 Task: In the  document Computers.txt Select the text and change paragraph spacing to  'Double' Change page orientation to  'Landscape' Add Page color Dark Red
Action: Mouse moved to (253, 321)
Screenshot: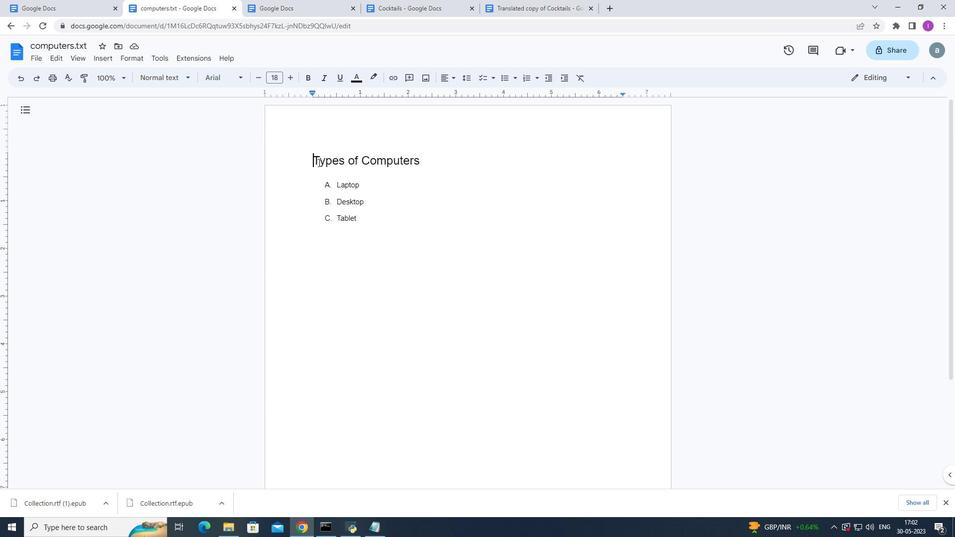
Action: Mouse pressed left at (253, 321)
Screenshot: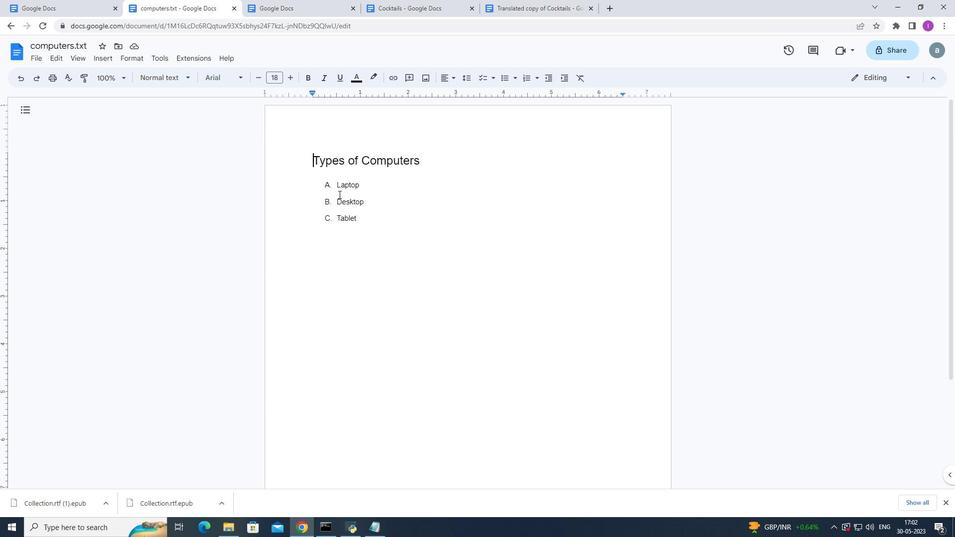 
Action: Mouse moved to (113, 44)
Screenshot: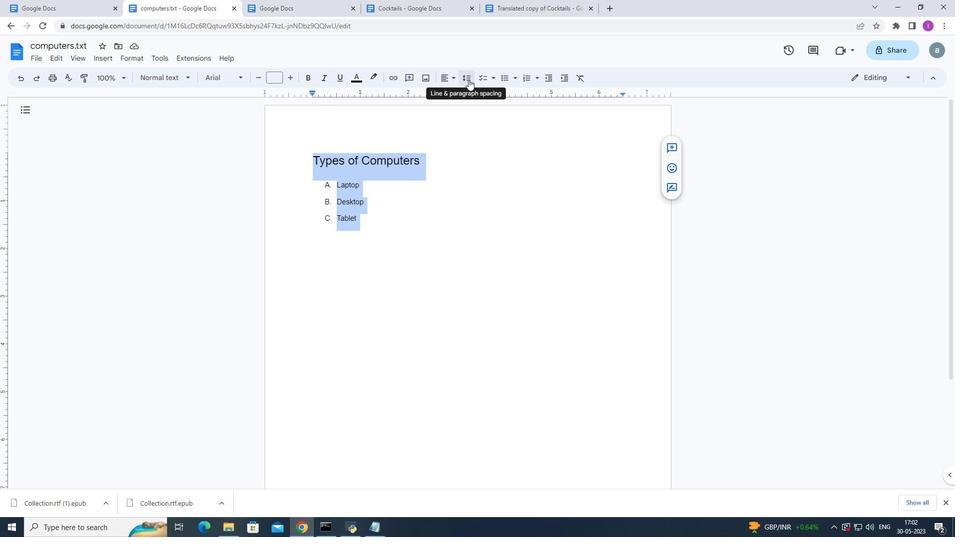 
Action: Mouse pressed left at (113, 44)
Screenshot: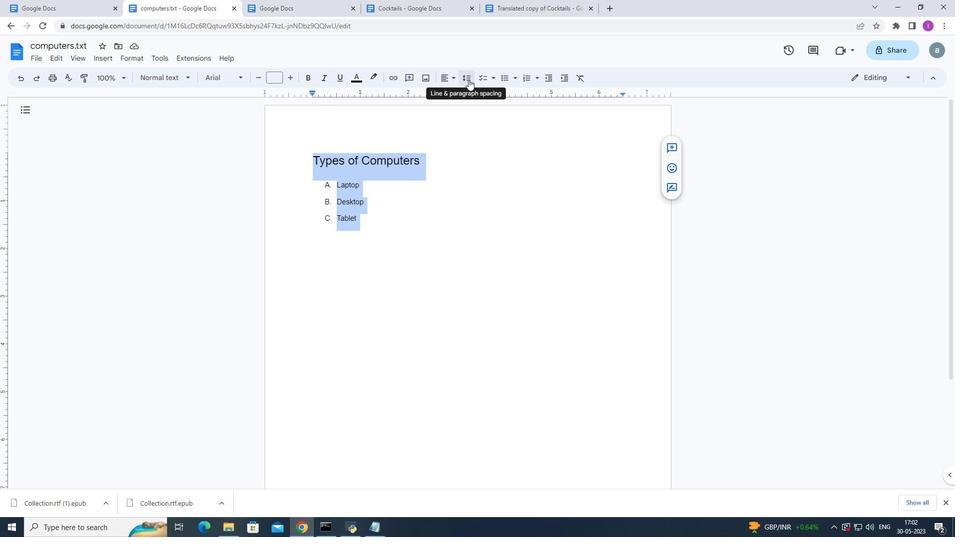 
Action: Mouse moved to (395, 71)
Screenshot: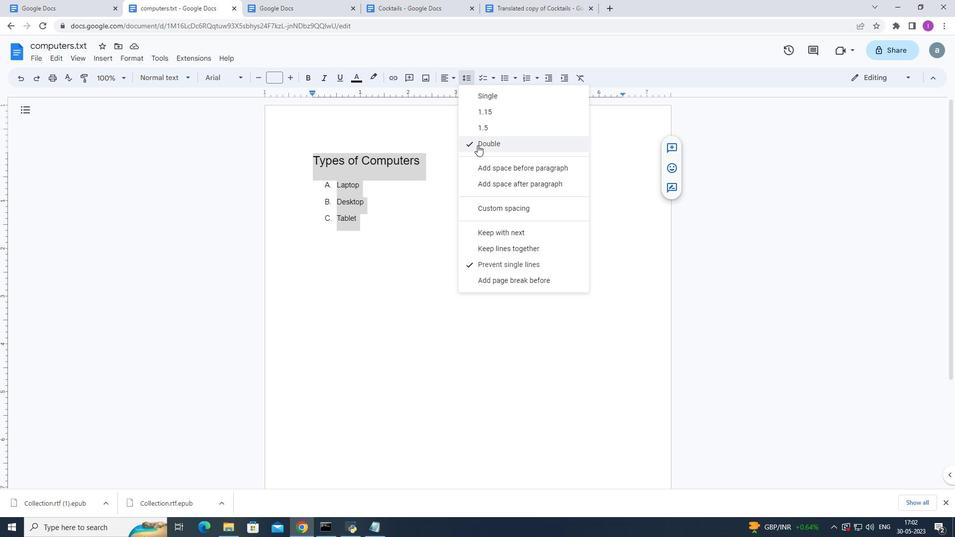 
Action: Key pressed computers.txt
Screenshot: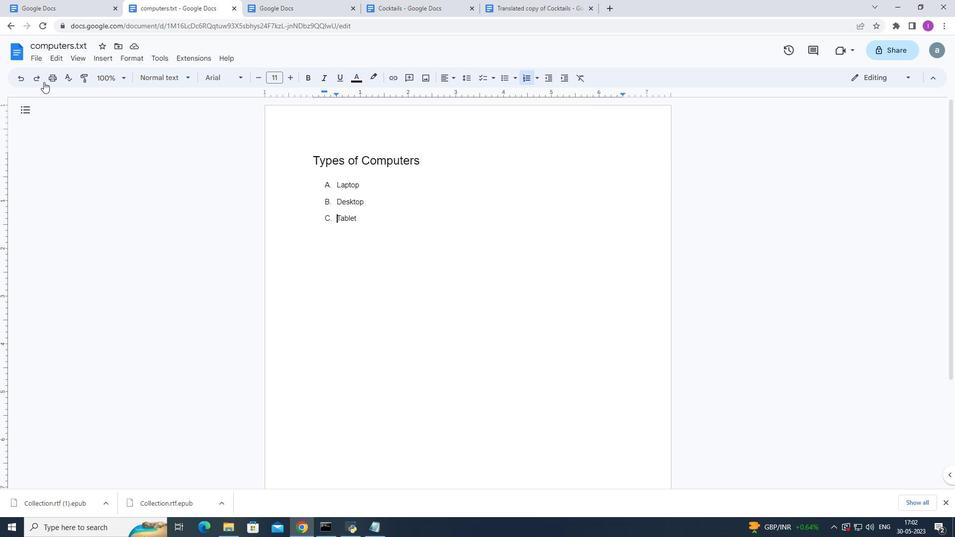 
Action: Mouse moved to (156, 240)
Screenshot: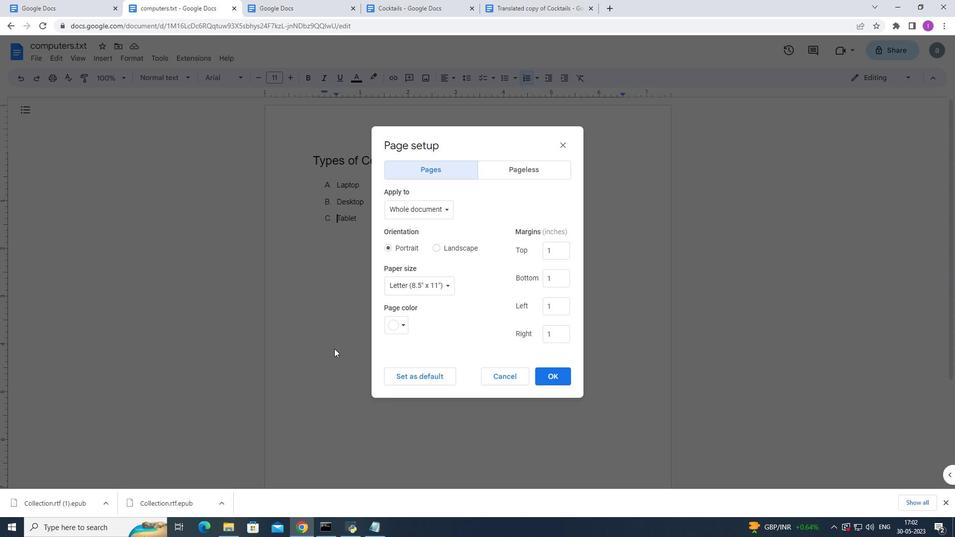 
Action: Mouse pressed left at (156, 240)
Screenshot: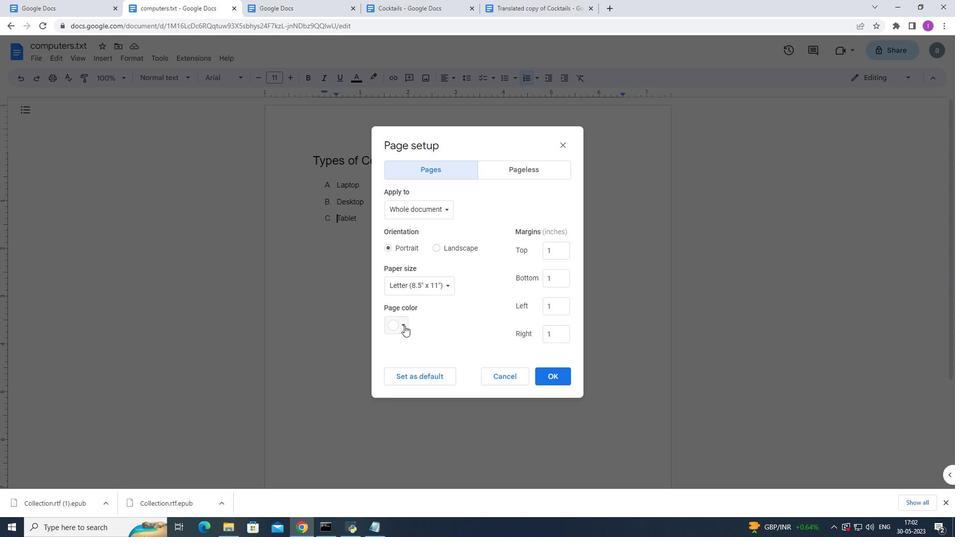 
Action: Mouse moved to (18, 24)
Screenshot: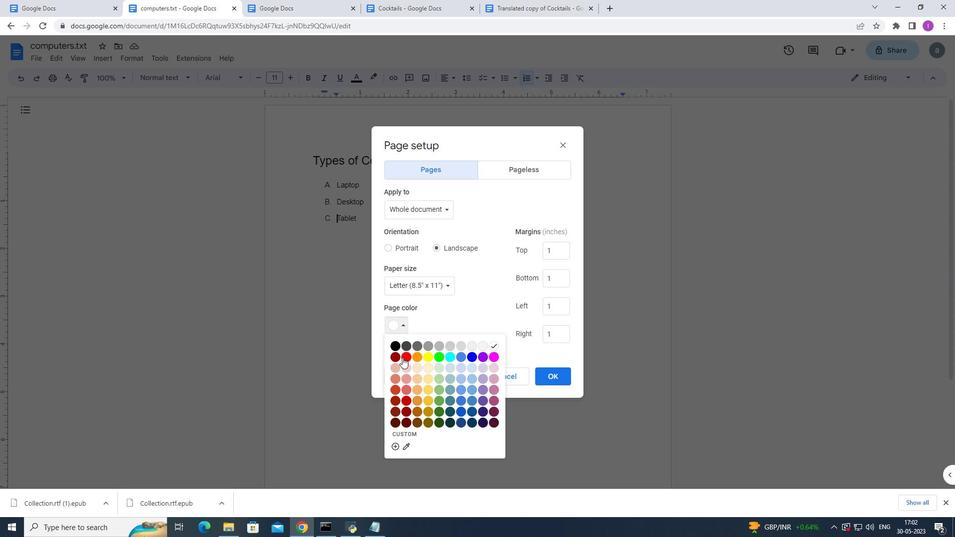 
Action: Mouse pressed left at (18, 24)
Screenshot: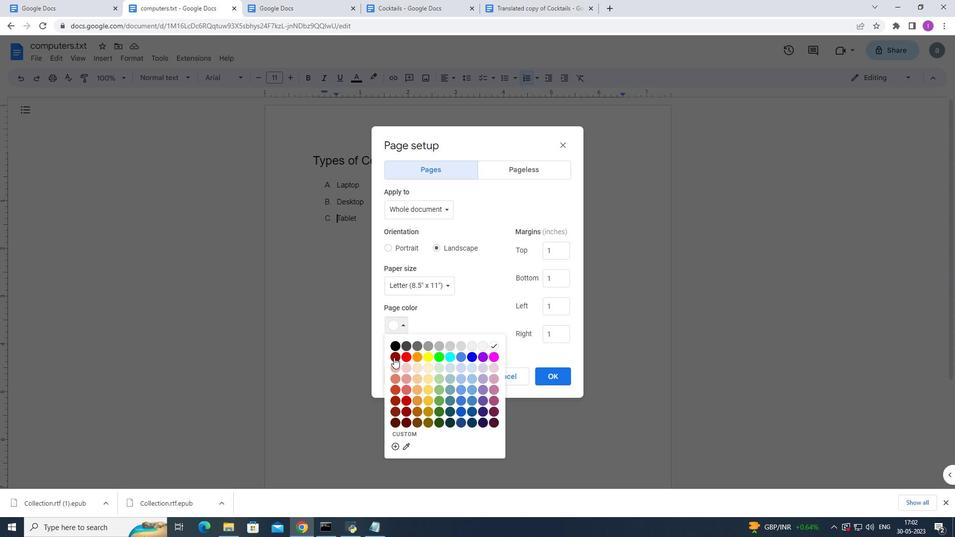 
Action: Mouse moved to (10, 25)
Screenshot: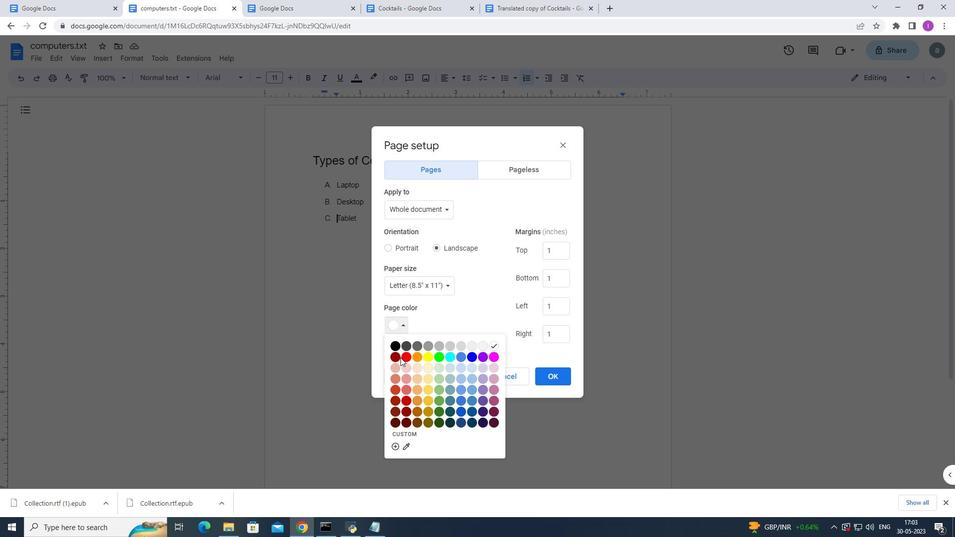 
Action: Mouse pressed left at (10, 25)
Screenshot: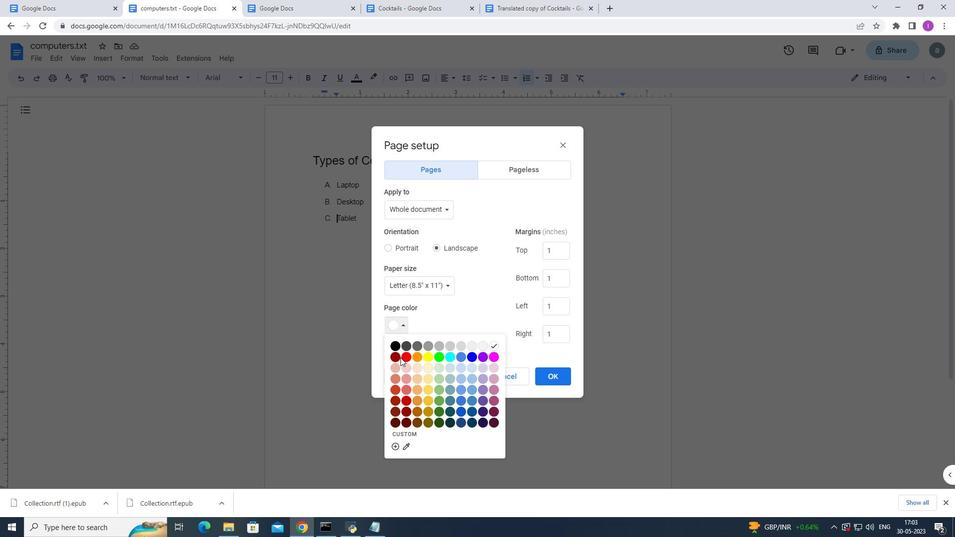
Action: Mouse moved to (249, 369)
Screenshot: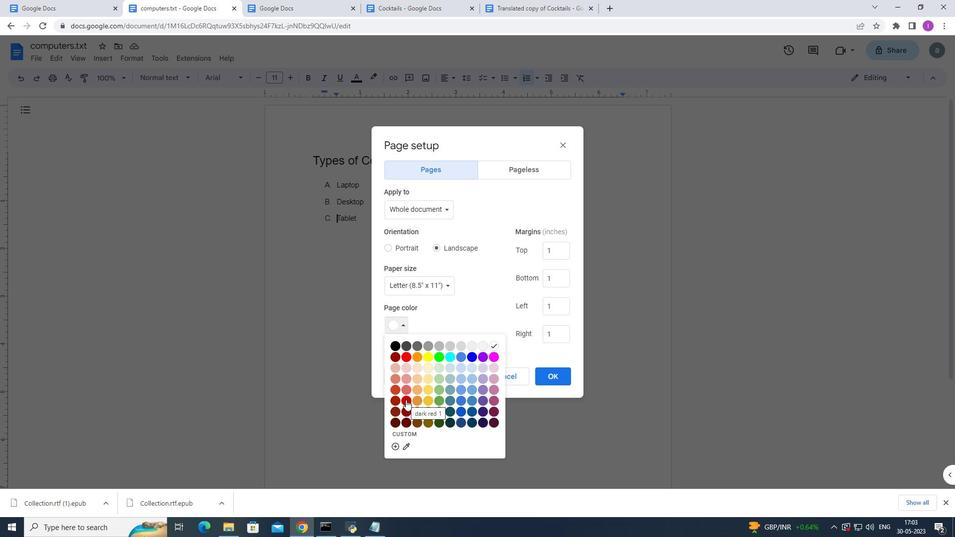 
Action: Mouse pressed left at (249, 369)
Screenshot: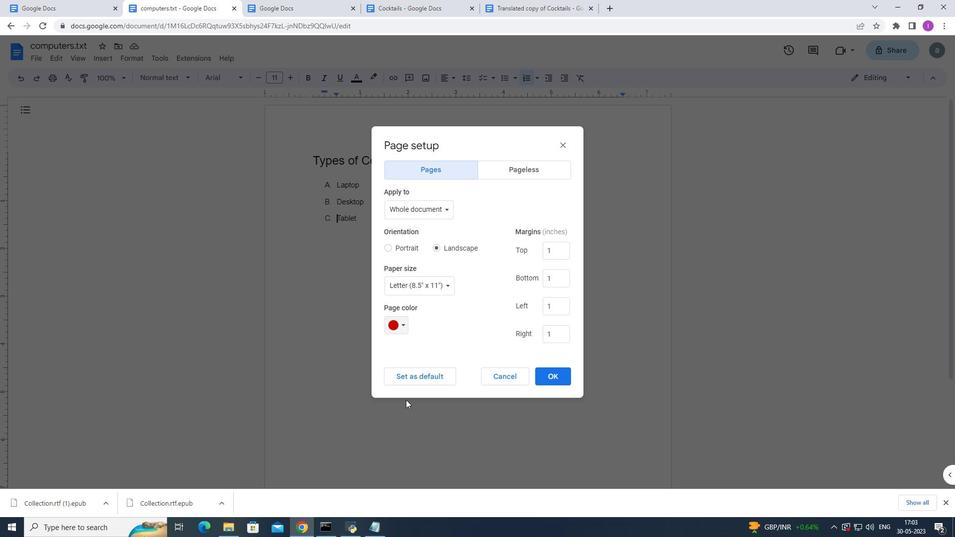 
Action: Mouse moved to (314, 158)
Screenshot: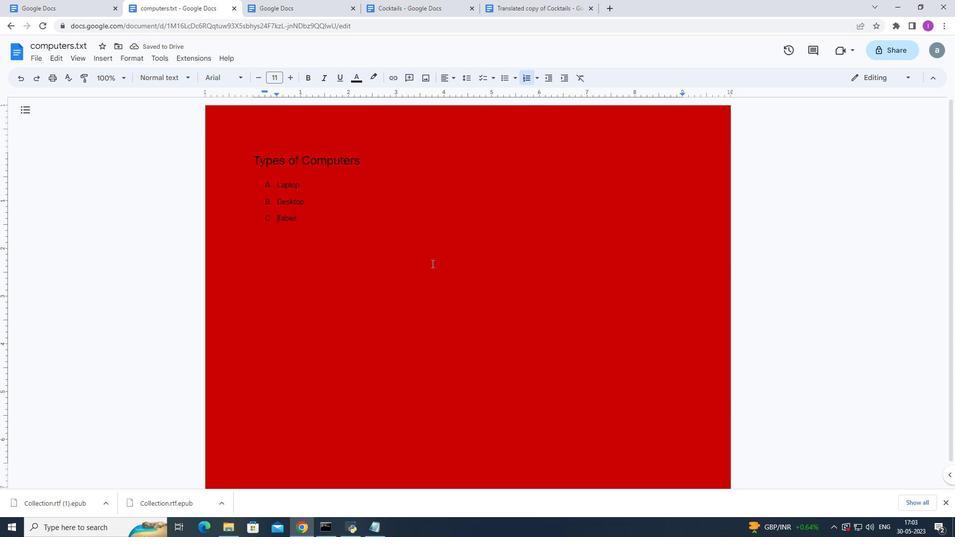
Action: Mouse pressed left at (314, 158)
Screenshot: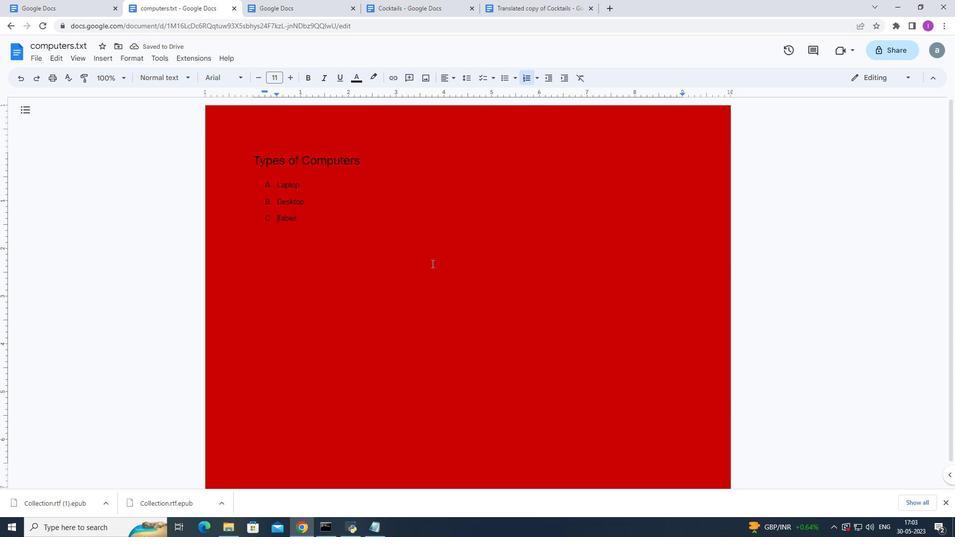 
Action: Mouse moved to (463, 76)
Screenshot: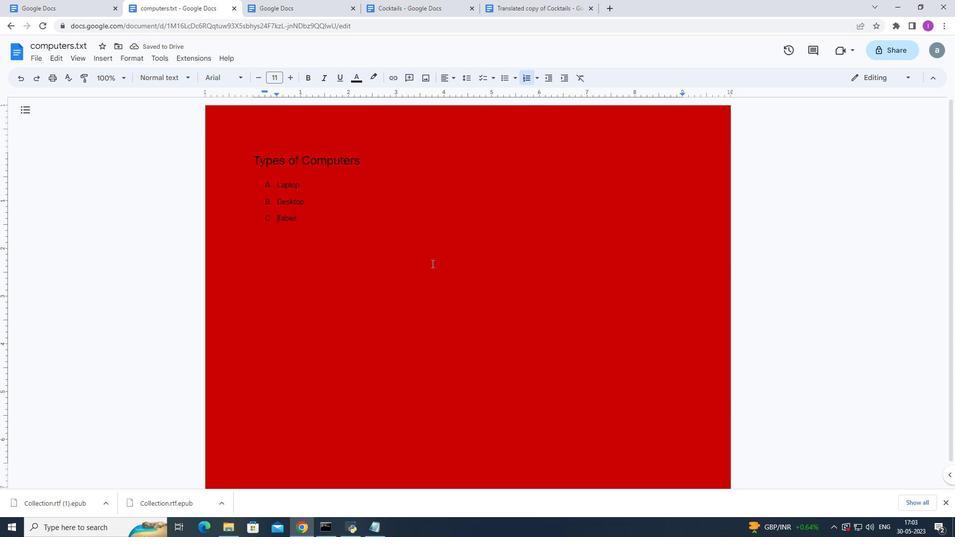 
Action: Mouse pressed left at (463, 76)
Screenshot: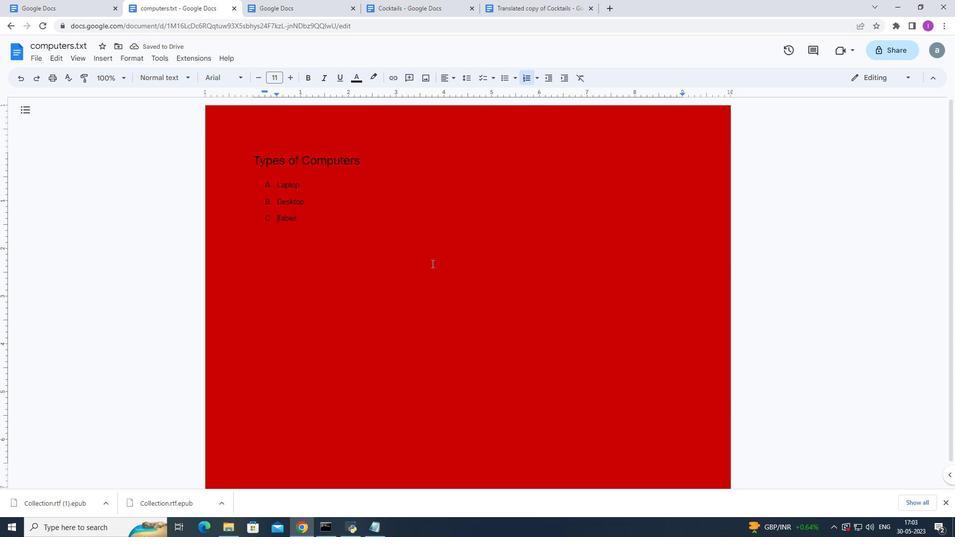 
Action: Mouse moved to (484, 146)
Screenshot: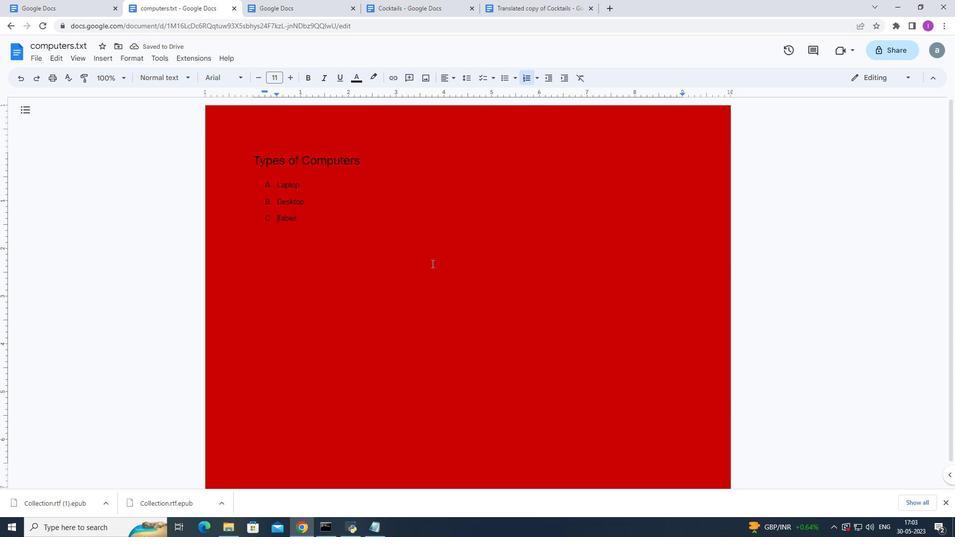 
Action: Mouse pressed left at (484, 146)
Screenshot: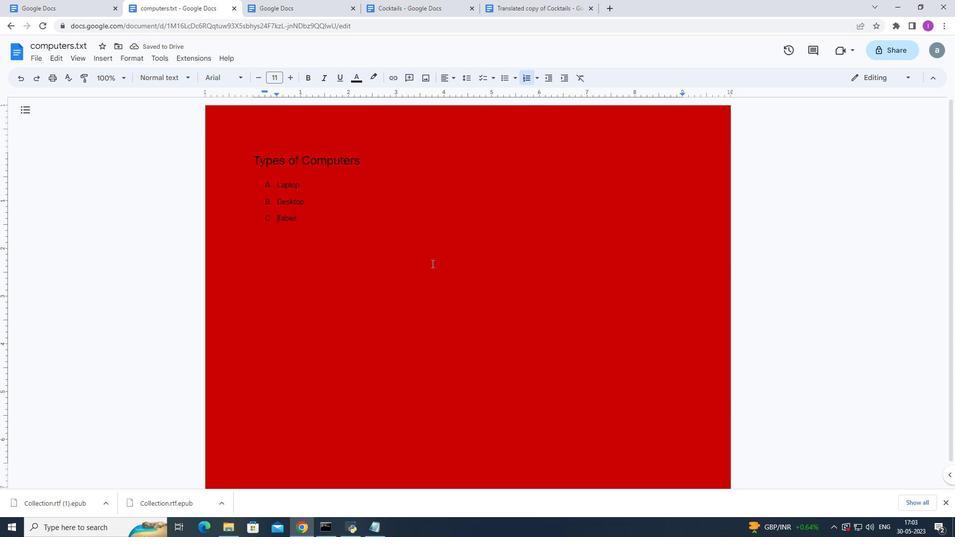 
Action: Mouse moved to (41, 59)
Screenshot: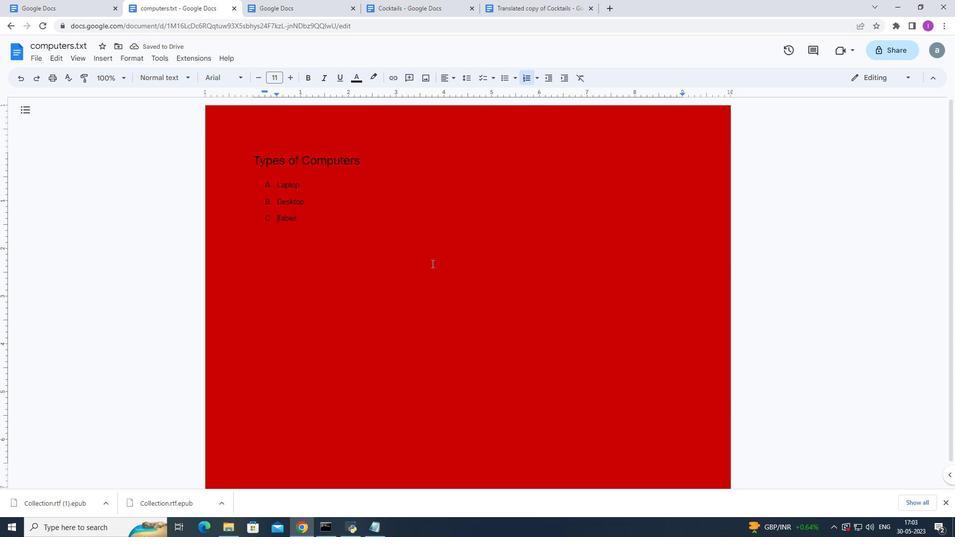 
Action: Mouse pressed left at (41, 59)
Screenshot: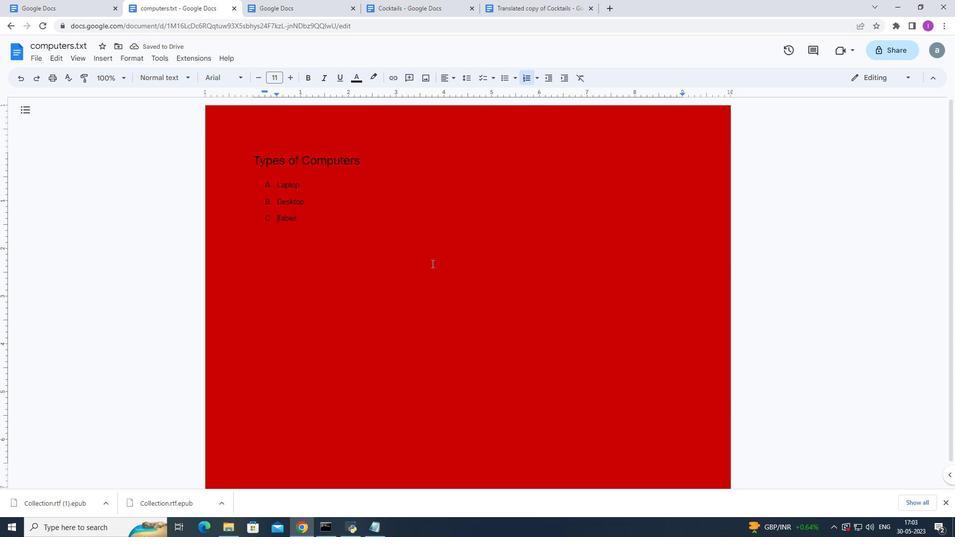 
Action: Mouse moved to (62, 331)
Screenshot: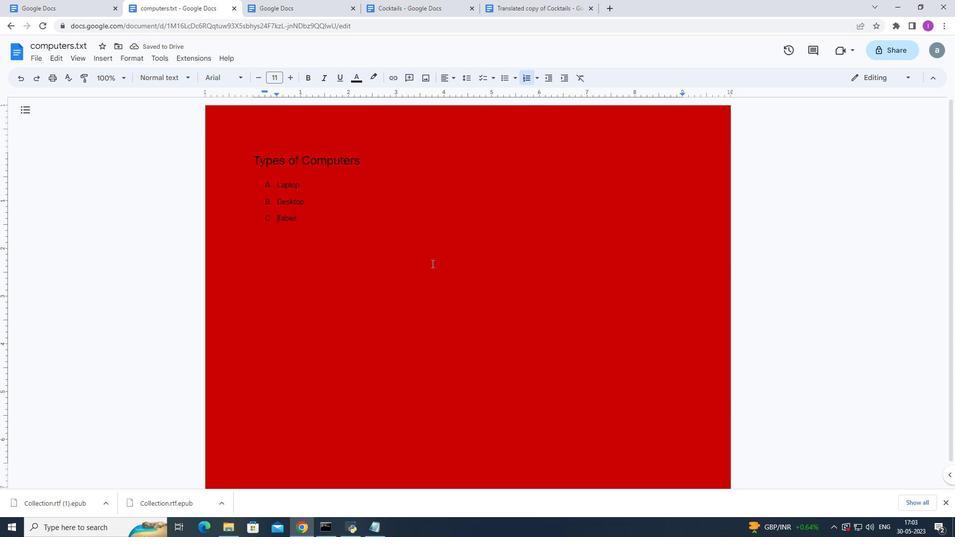 
Action: Mouse pressed left at (62, 331)
Screenshot: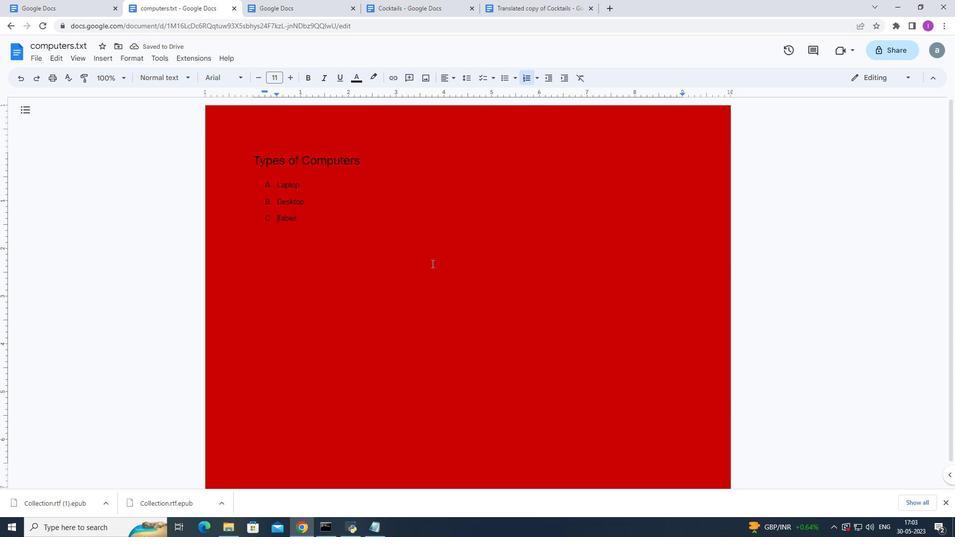 
Action: Mouse moved to (439, 246)
Screenshot: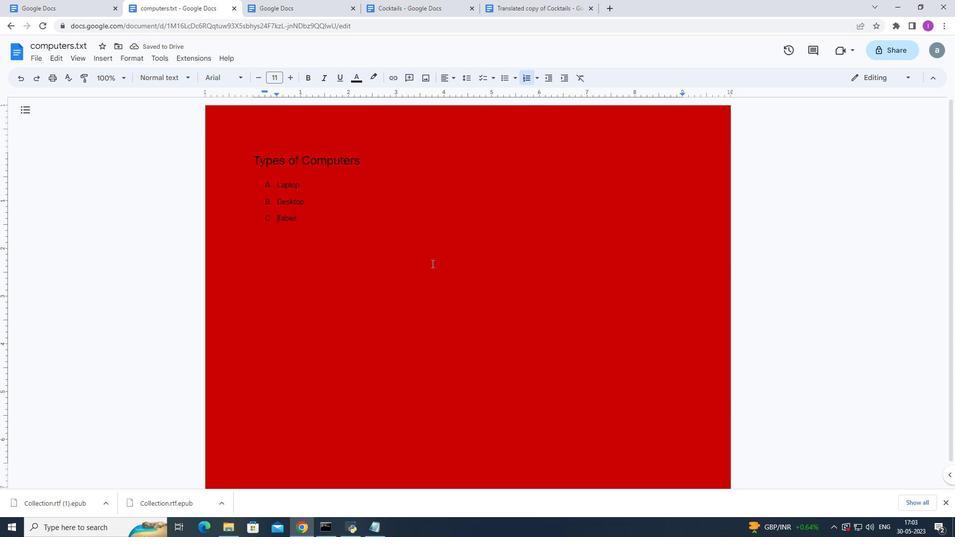 
Action: Mouse pressed left at (439, 246)
Screenshot: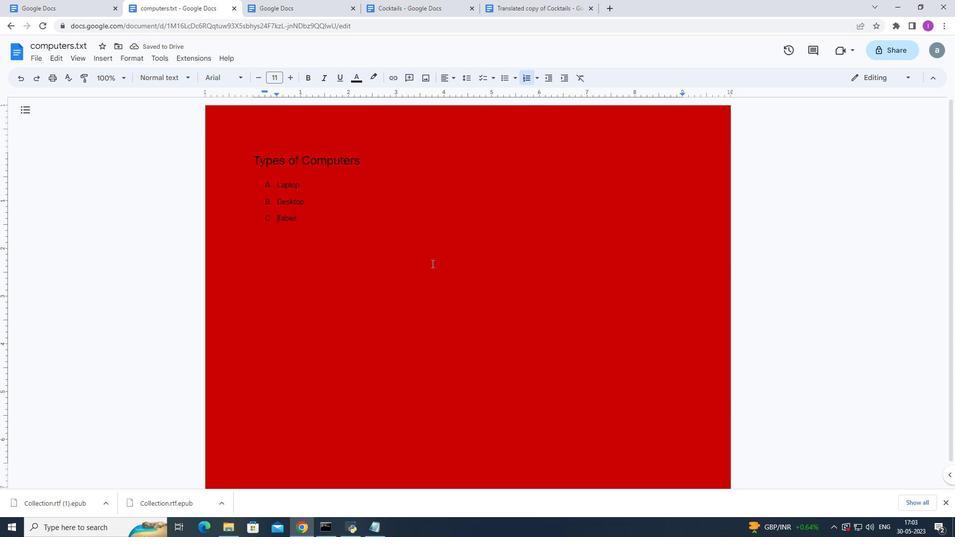 
Action: Mouse moved to (405, 322)
Screenshot: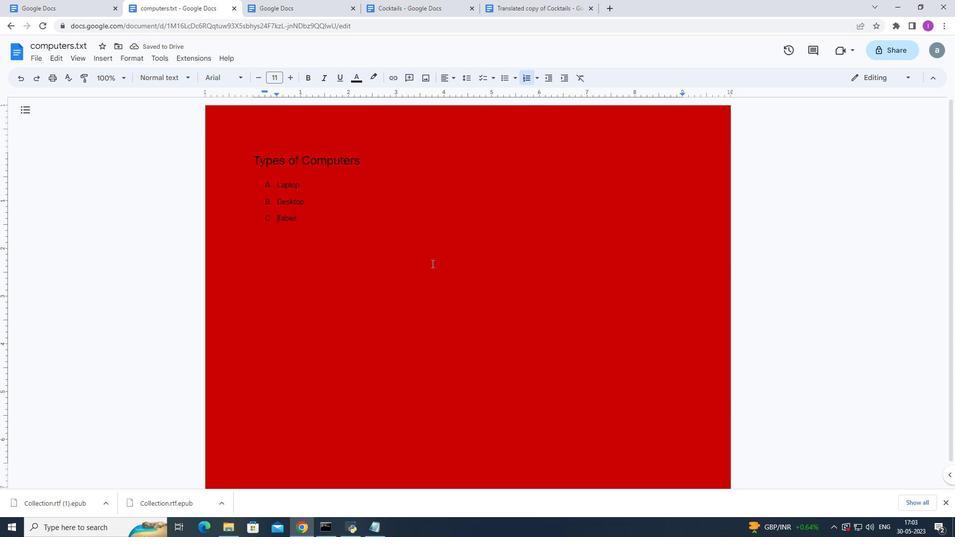 
Action: Mouse pressed left at (405, 322)
Screenshot: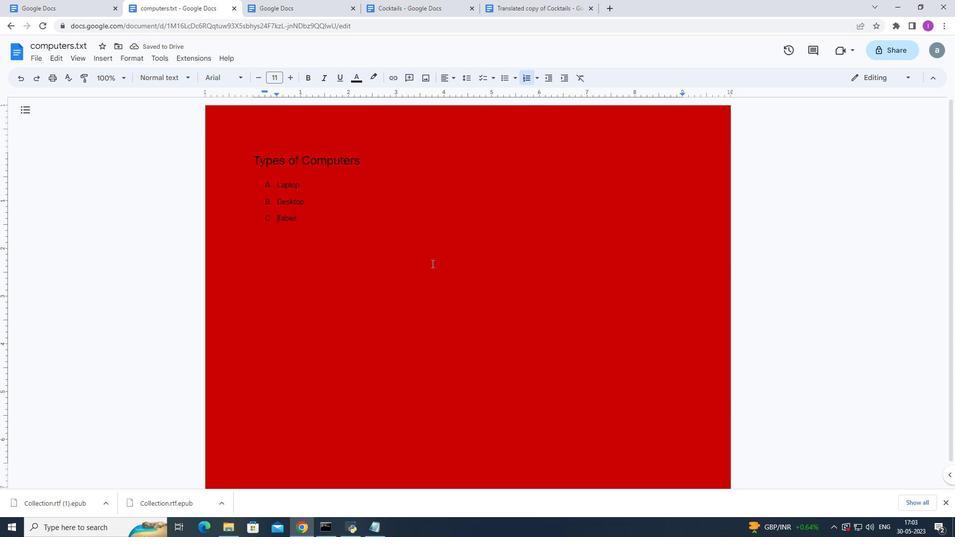 
Action: Mouse moved to (409, 307)
Screenshot: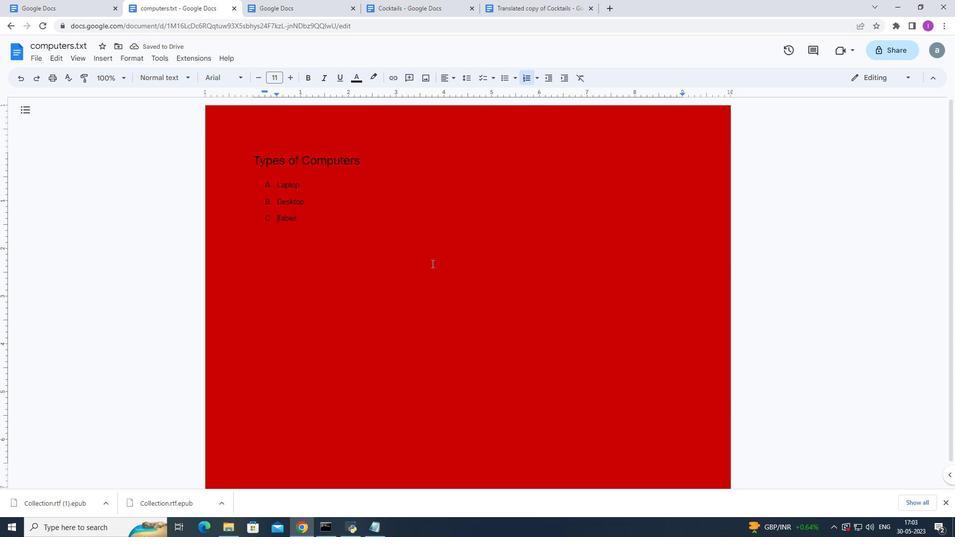 
Action: Mouse pressed left at (409, 307)
Screenshot: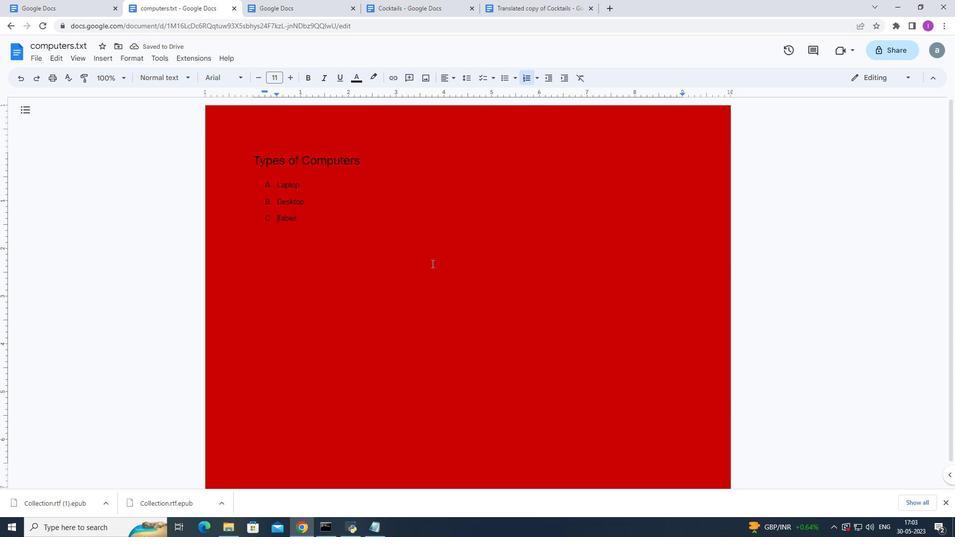 
Action: Mouse moved to (403, 322)
Screenshot: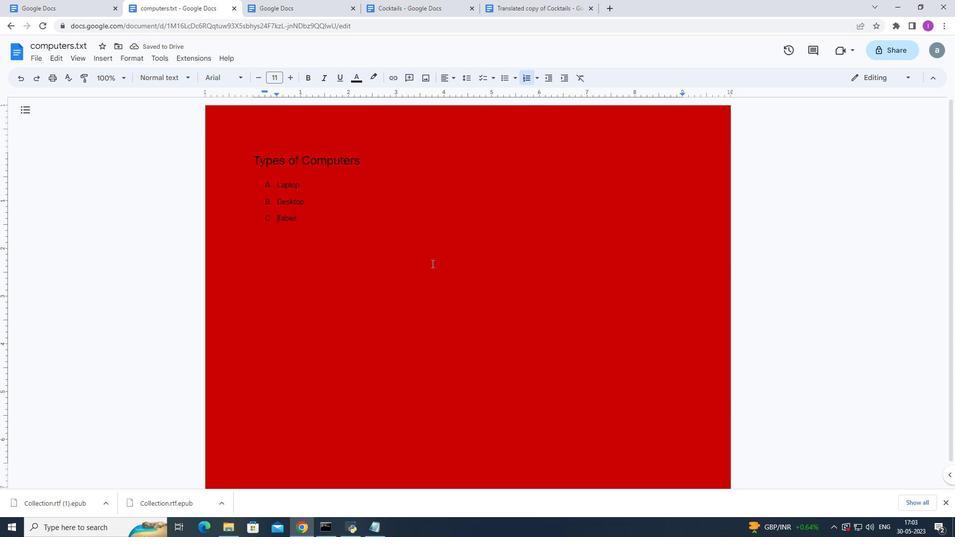 
Action: Mouse pressed left at (403, 322)
Screenshot: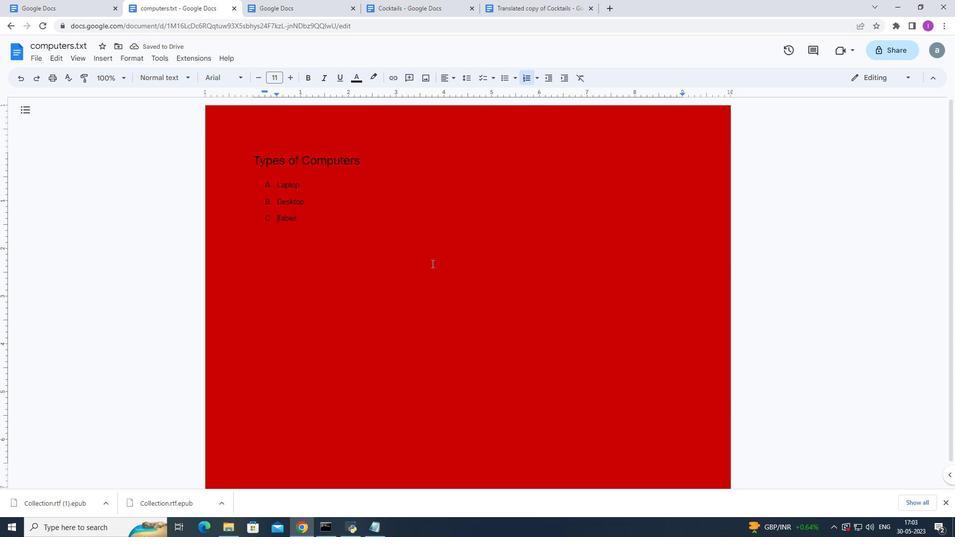 
Action: Mouse moved to (411, 305)
Screenshot: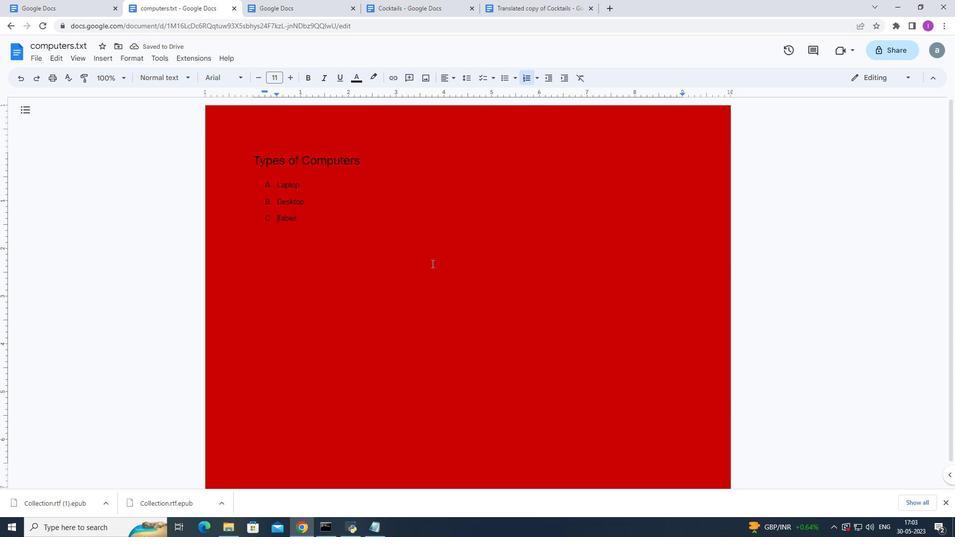 
Action: Mouse pressed left at (411, 305)
Screenshot: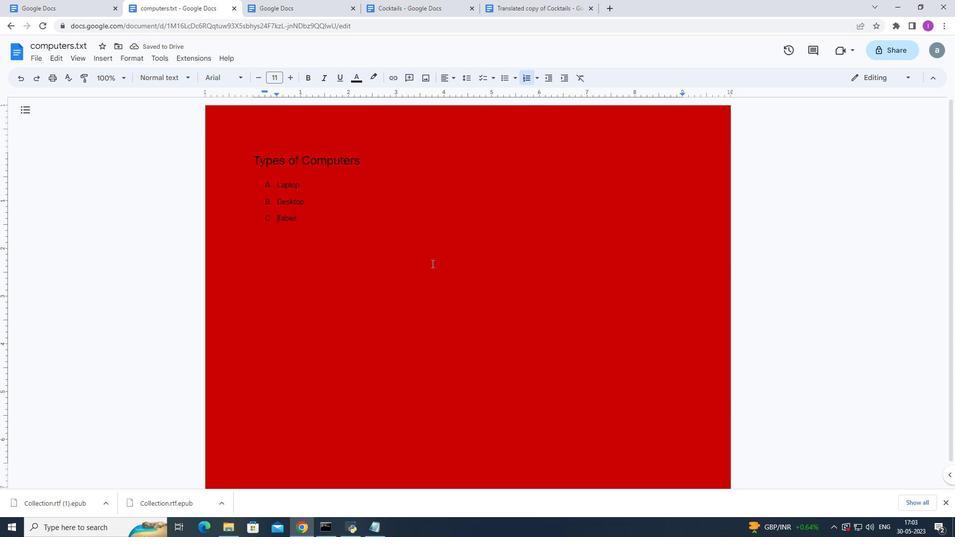 
Action: Mouse moved to (559, 144)
Screenshot: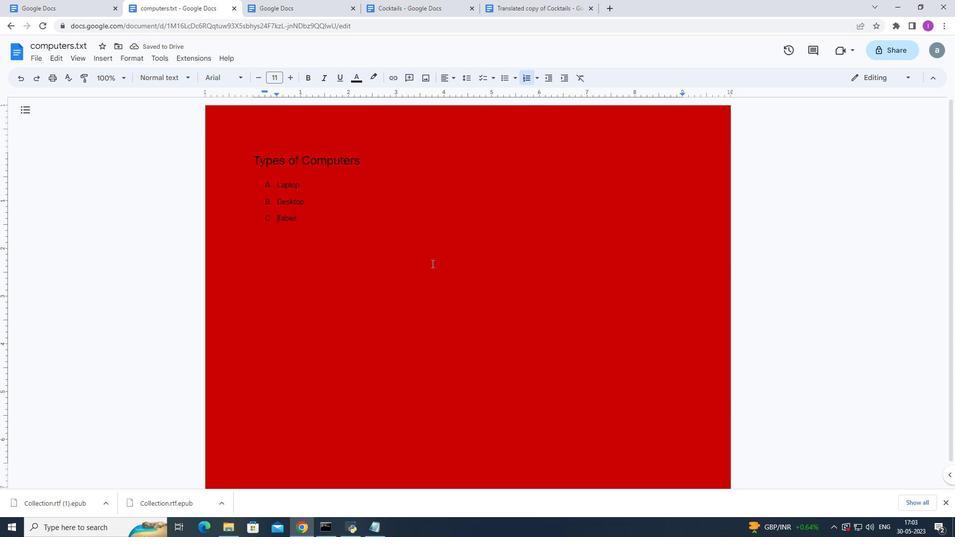 
Action: Mouse pressed left at (559, 144)
Screenshot: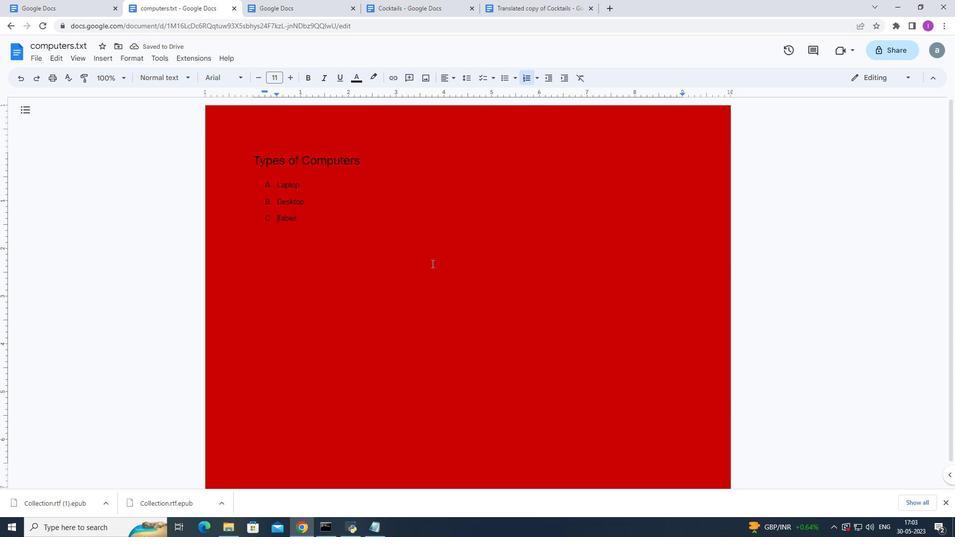
Action: Mouse moved to (312, 156)
Screenshot: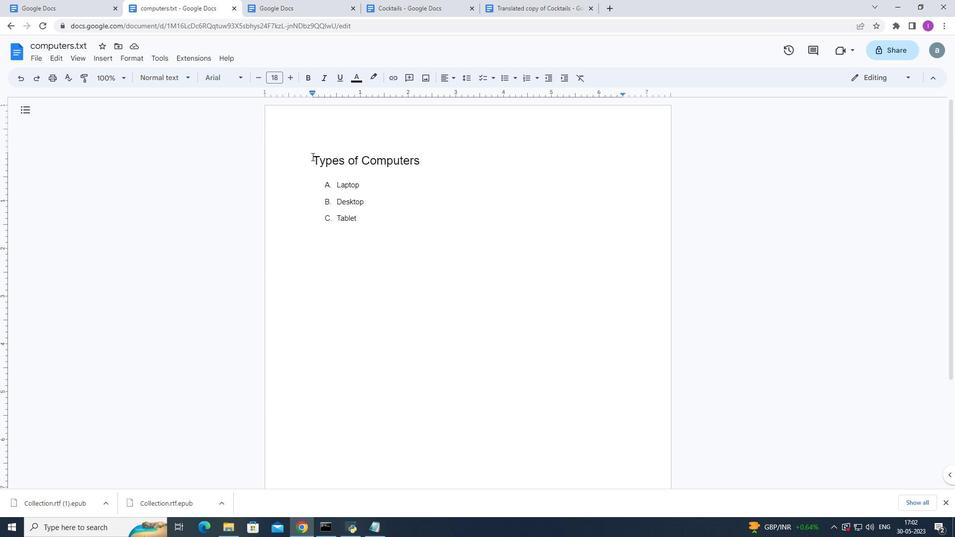 
Action: Mouse pressed left at (312, 156)
Screenshot: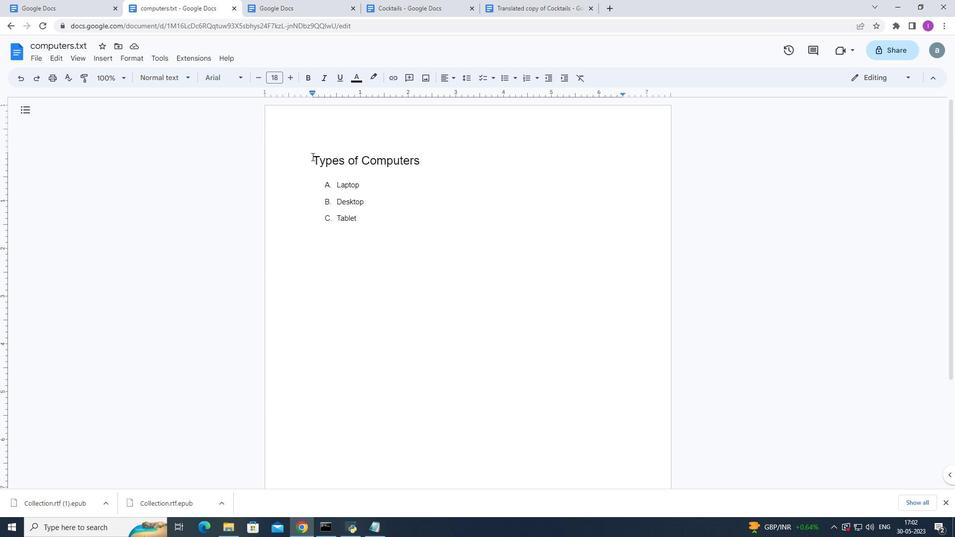 
Action: Mouse moved to (468, 79)
Screenshot: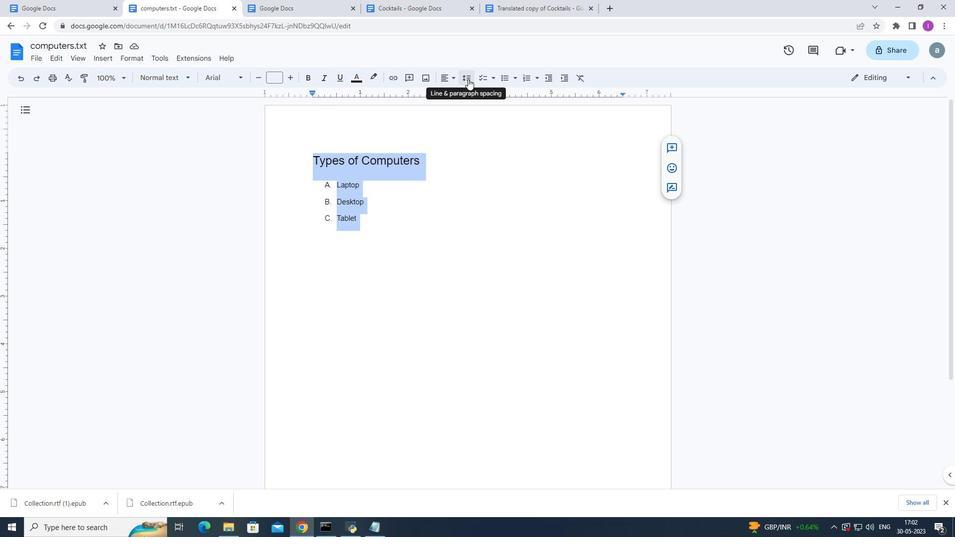 
Action: Mouse pressed left at (468, 79)
Screenshot: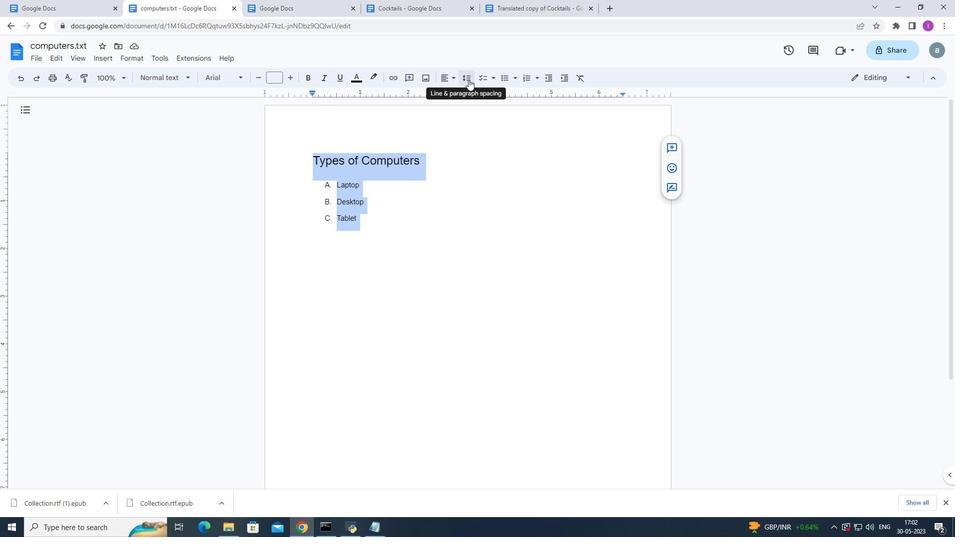 
Action: Mouse moved to (477, 145)
Screenshot: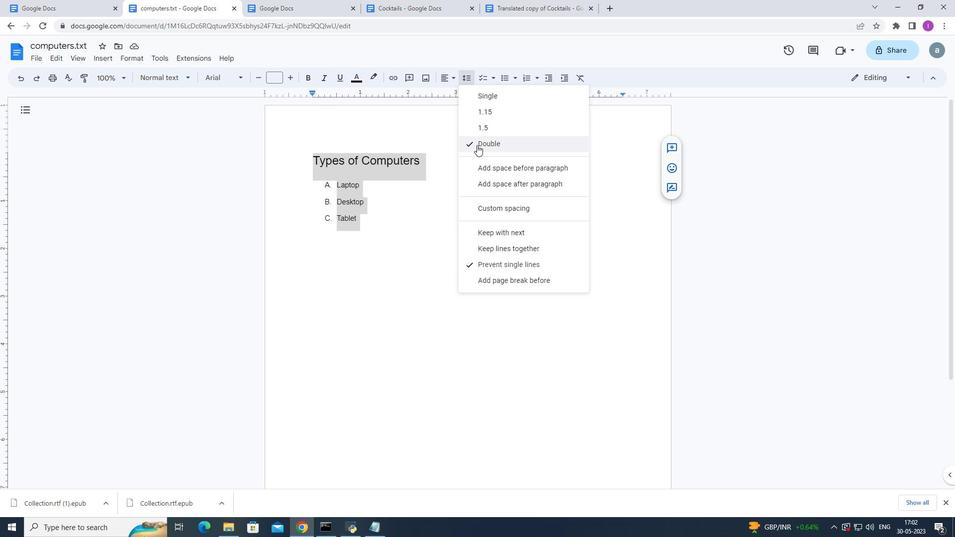 
Action: Mouse pressed left at (477, 145)
Screenshot: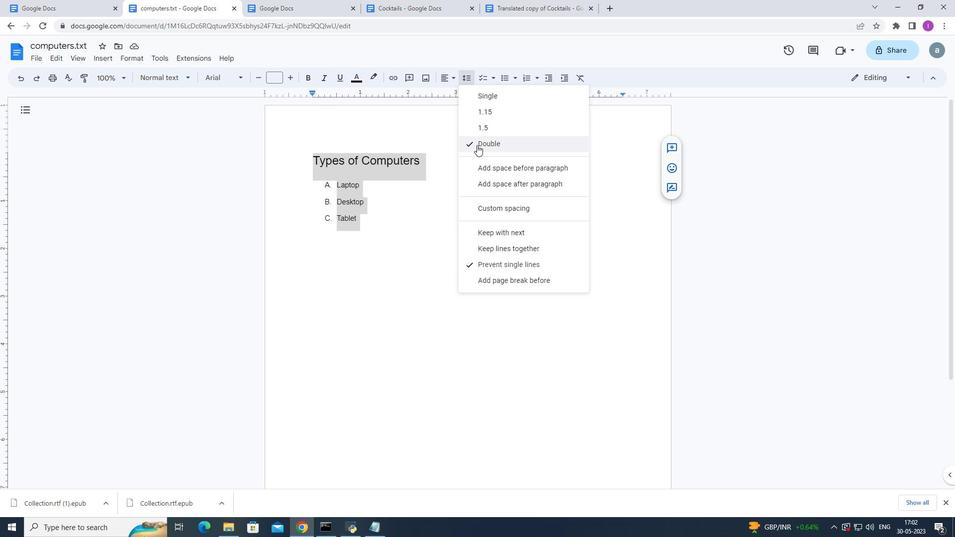 
Action: Mouse moved to (208, 239)
Screenshot: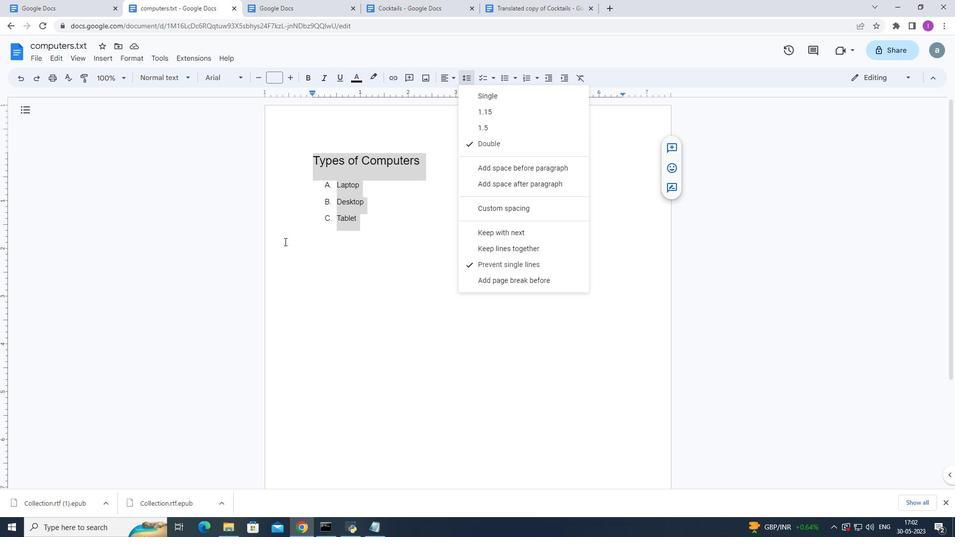 
Action: Mouse pressed left at (208, 239)
Screenshot: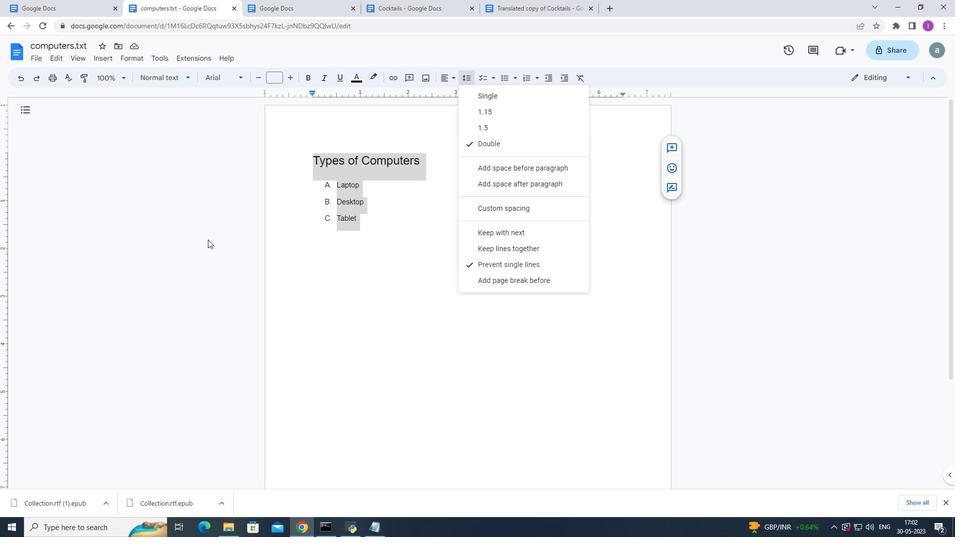 
Action: Mouse moved to (30, 60)
Screenshot: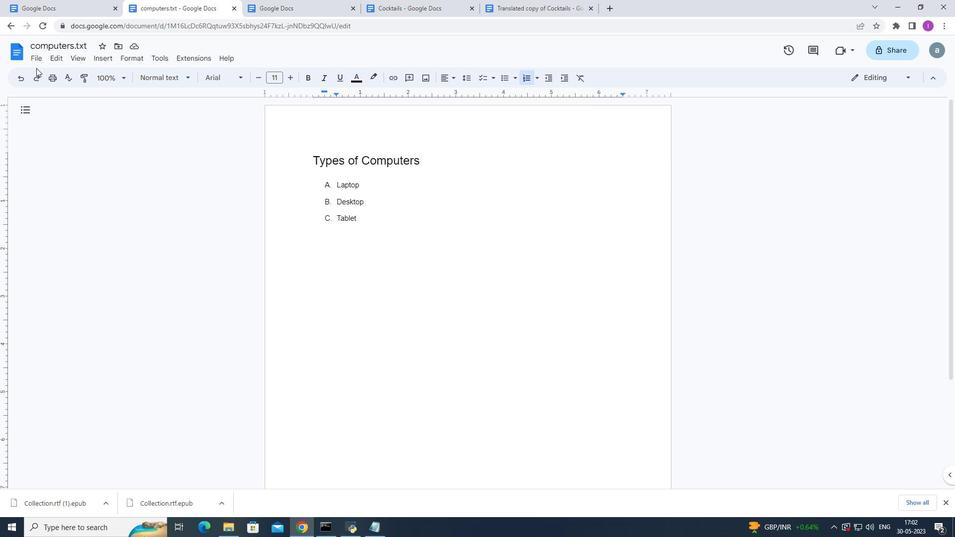 
Action: Mouse pressed left at (30, 60)
Screenshot: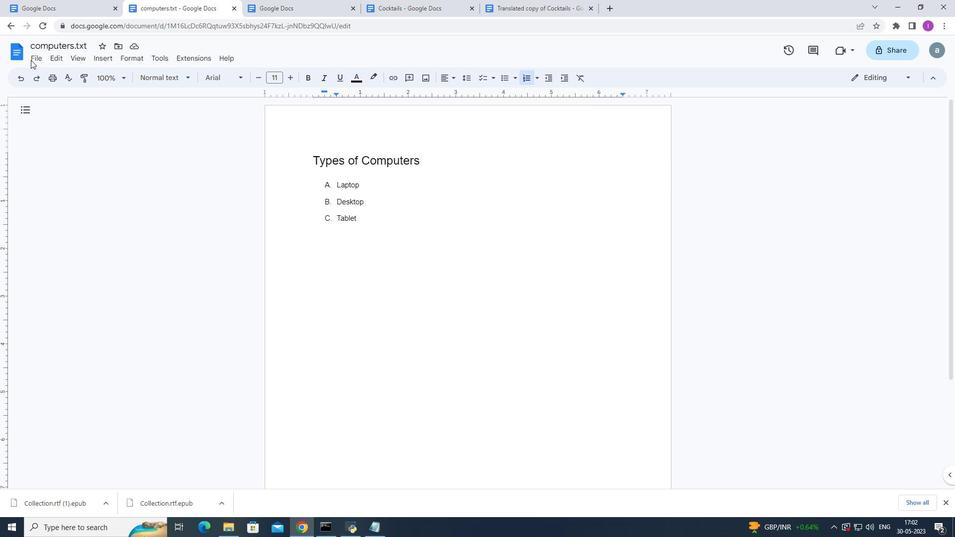 
Action: Mouse moved to (31, 54)
Screenshot: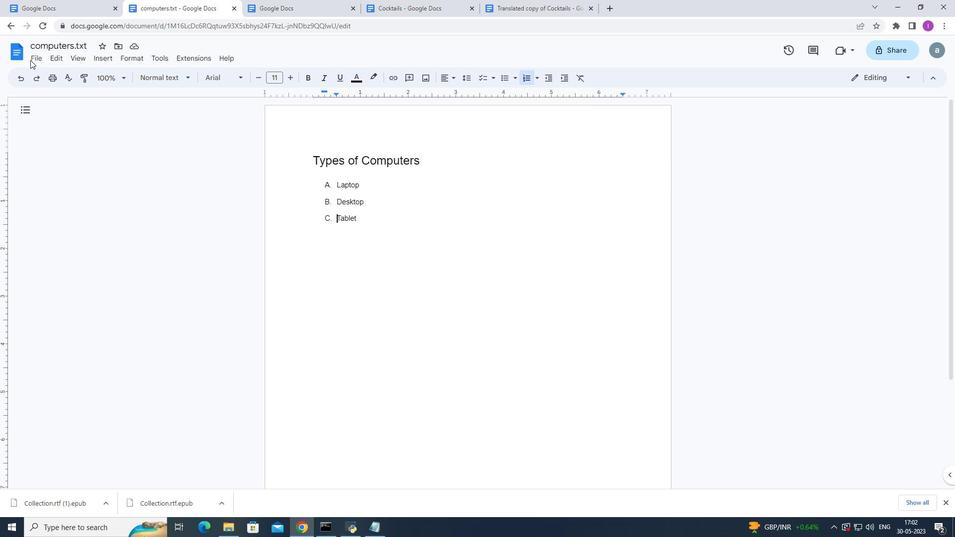 
Action: Mouse pressed left at (31, 54)
Screenshot: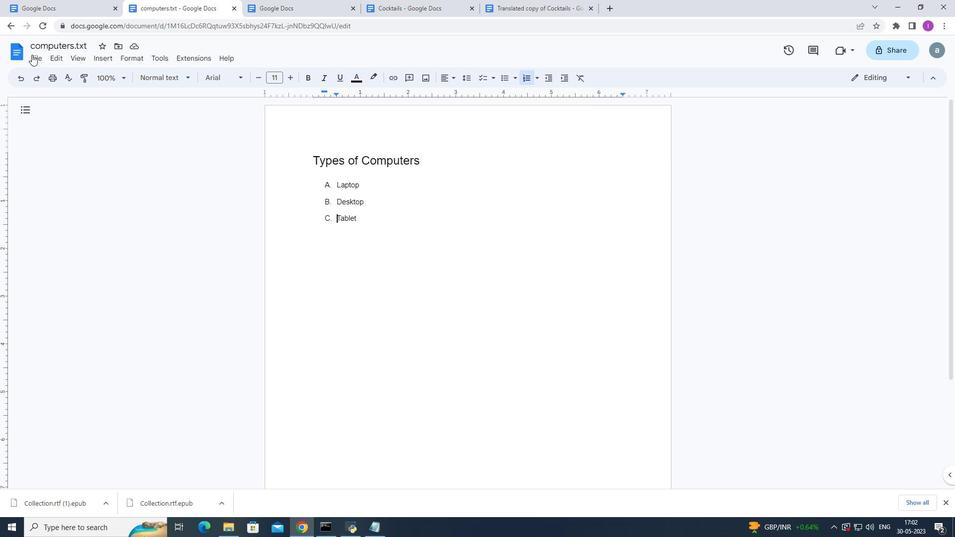 
Action: Mouse moved to (66, 331)
Screenshot: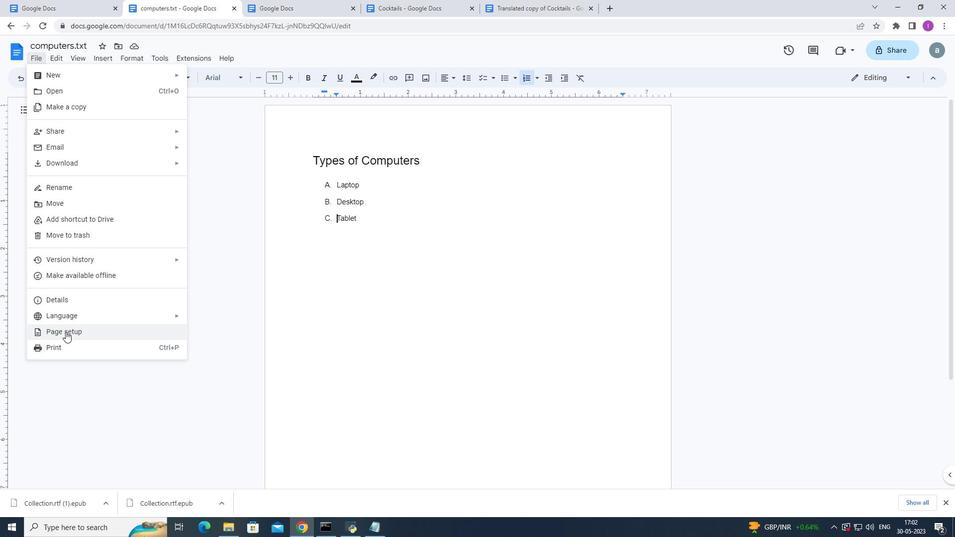 
Action: Mouse pressed left at (66, 331)
Screenshot: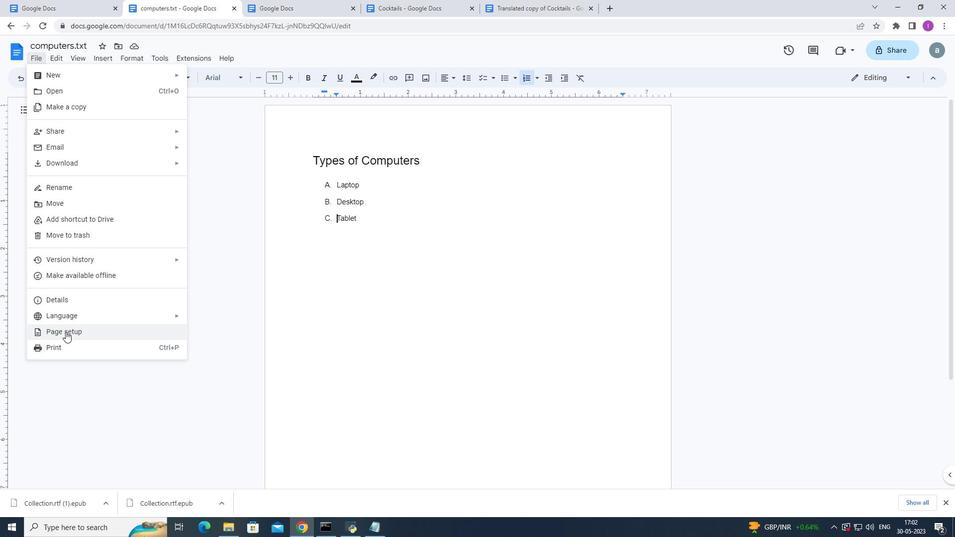 
Action: Mouse moved to (404, 325)
Screenshot: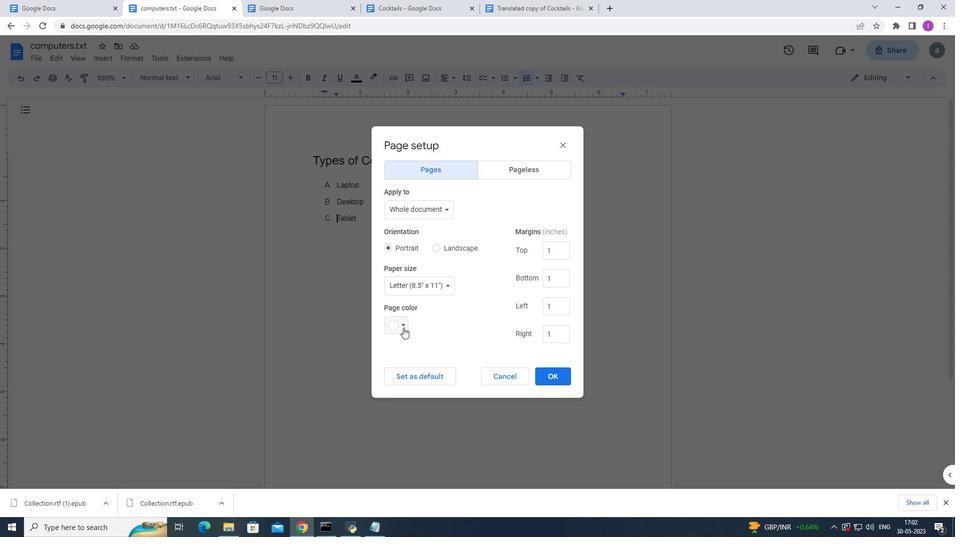 
Action: Mouse pressed left at (404, 325)
Screenshot: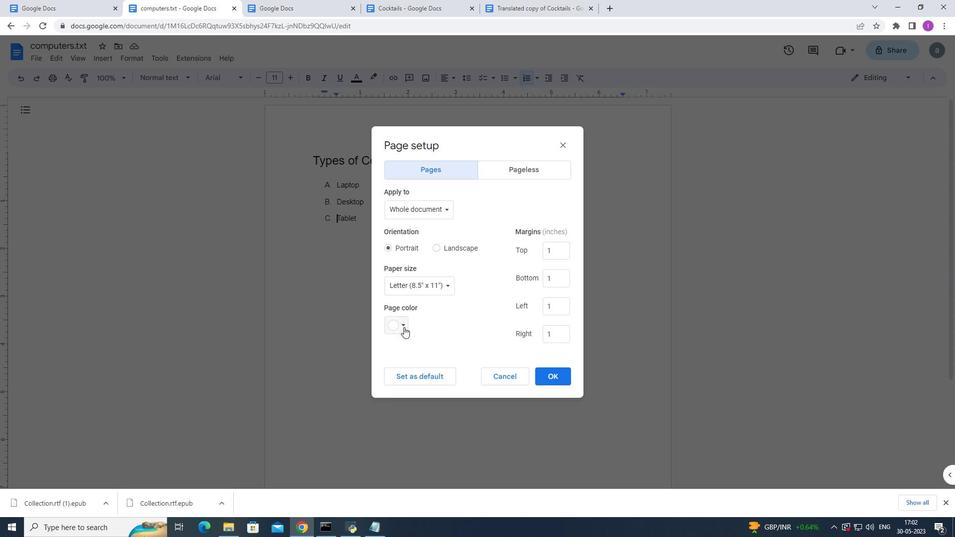 
Action: Mouse moved to (439, 245)
Screenshot: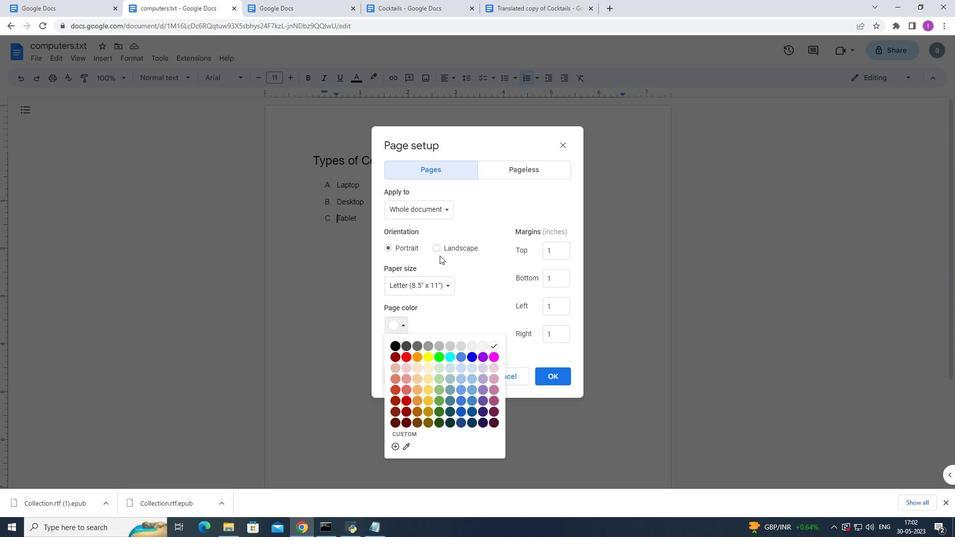 
Action: Mouse pressed left at (439, 245)
Screenshot: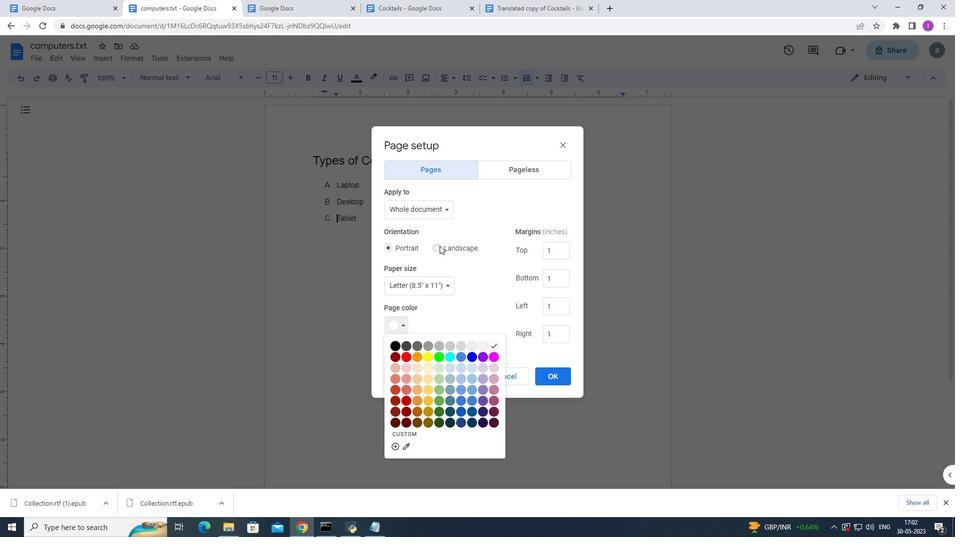 
Action: Mouse moved to (404, 325)
Screenshot: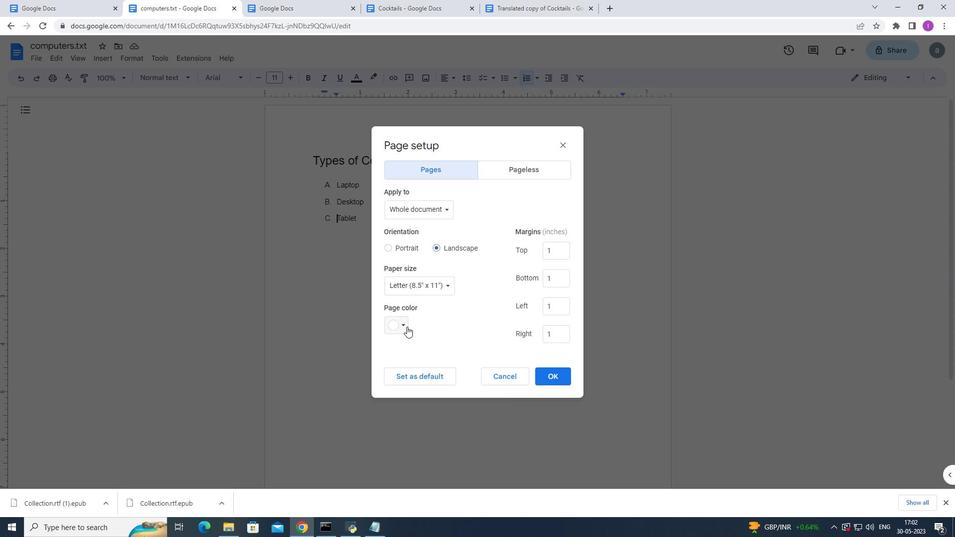 
Action: Mouse pressed left at (404, 325)
Screenshot: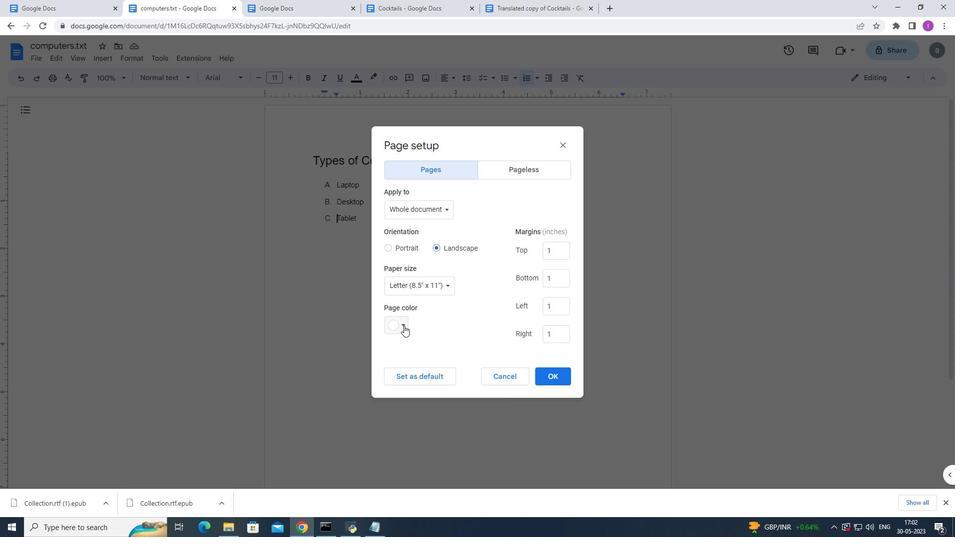 
Action: Mouse moved to (406, 400)
Screenshot: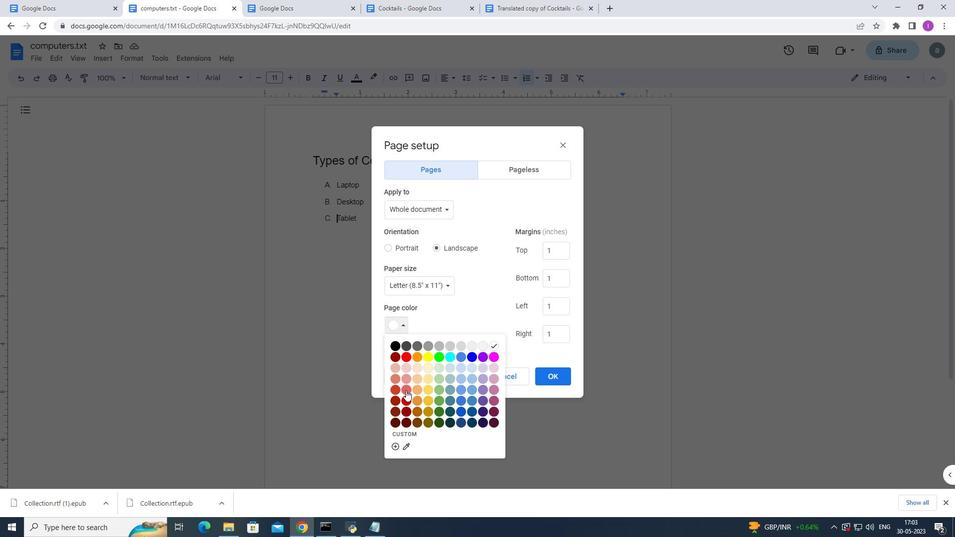 
Action: Mouse pressed left at (406, 400)
Screenshot: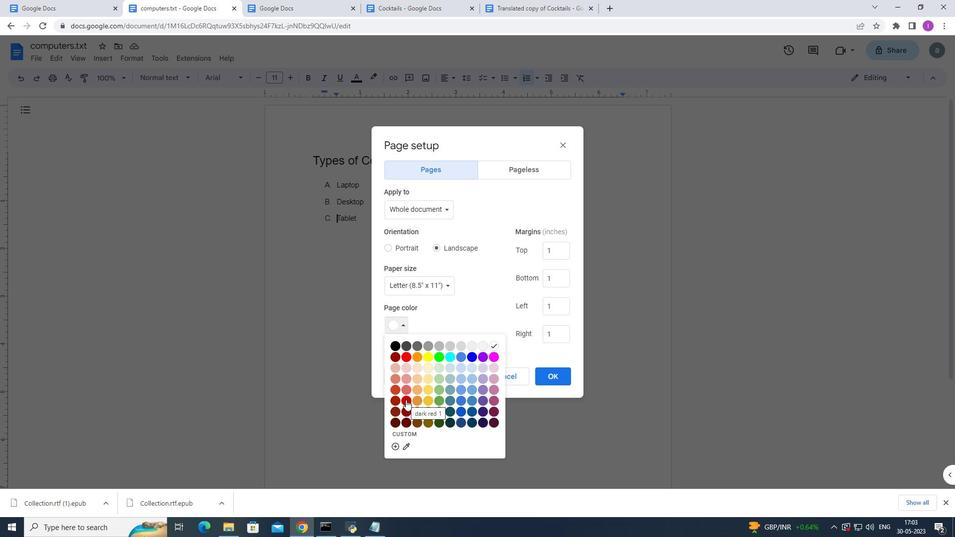 
Action: Mouse moved to (554, 375)
Screenshot: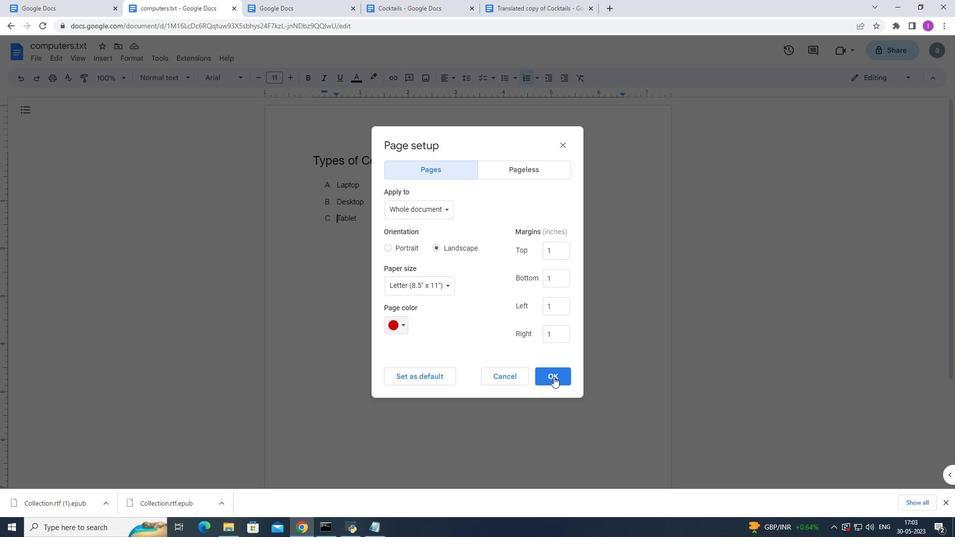 
Action: Mouse pressed left at (554, 375)
Screenshot: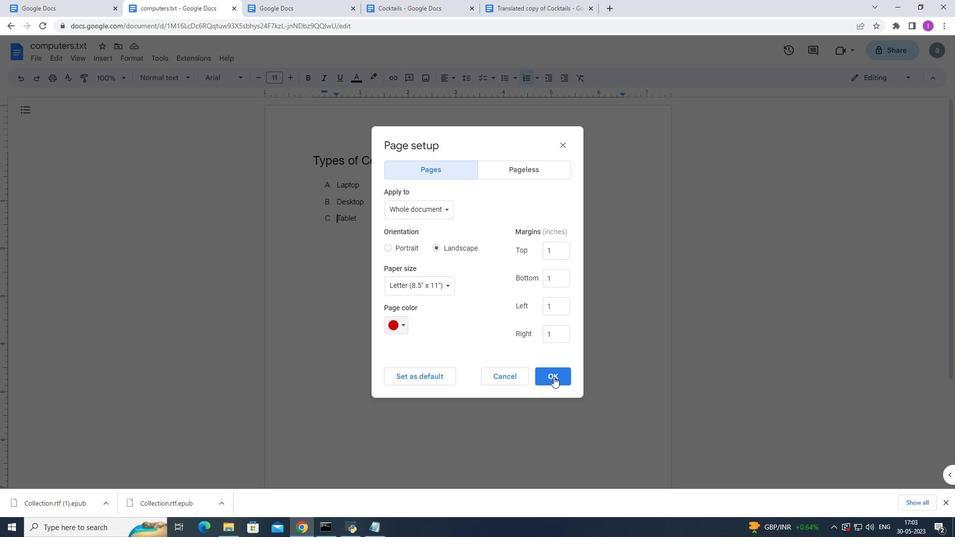 
Action: Mouse moved to (431, 263)
Screenshot: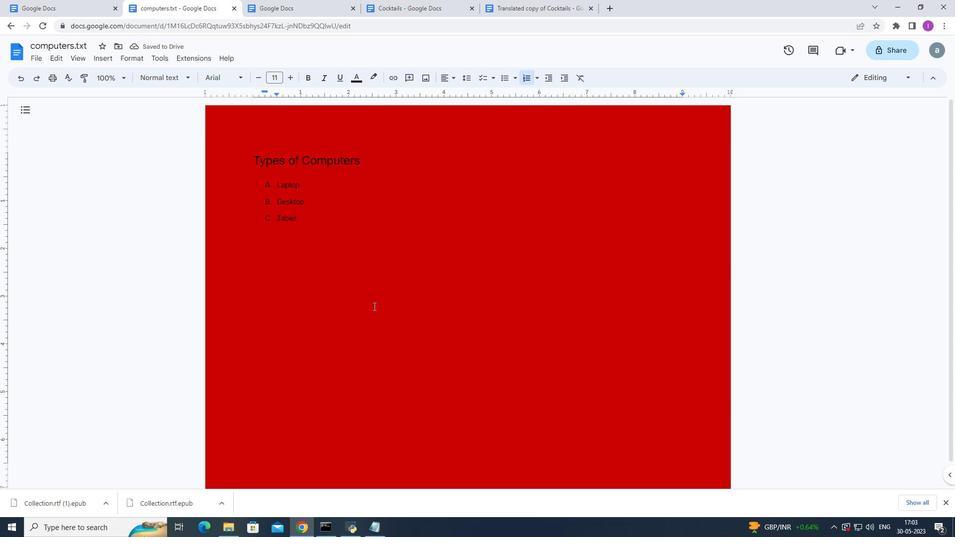 
